 Task: Search for the email with the subject Late payment reminder logged in from softage.1@softage.net with the filter, email from softage.10@softage.net and a new filter,  Mark as read
Action: Mouse moved to (738, 77)
Screenshot: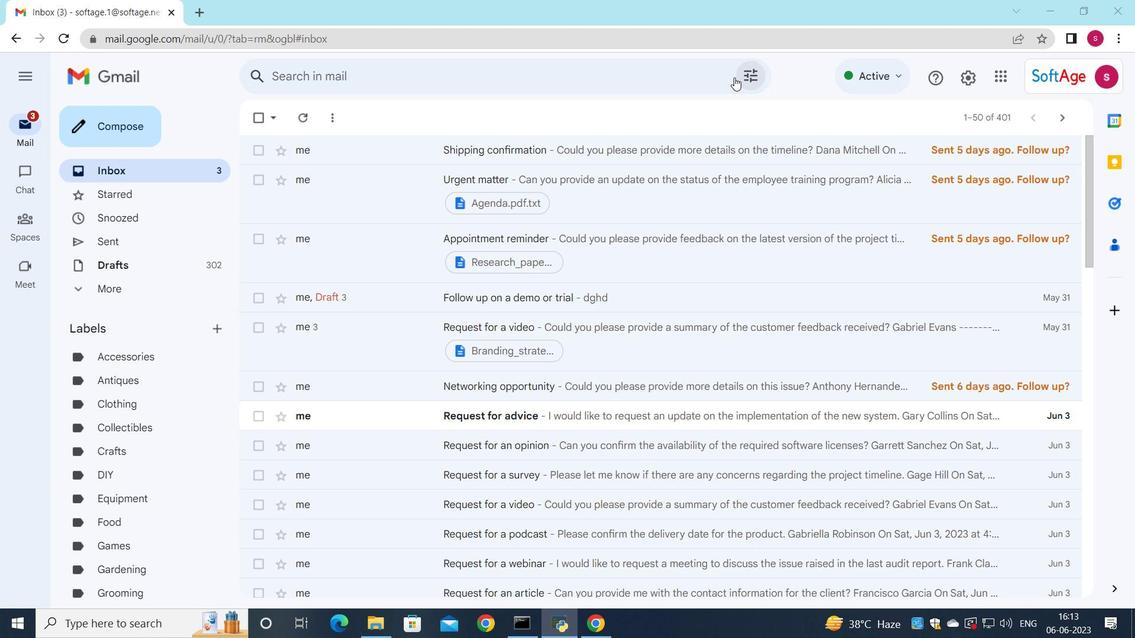 
Action: Mouse pressed left at (738, 77)
Screenshot: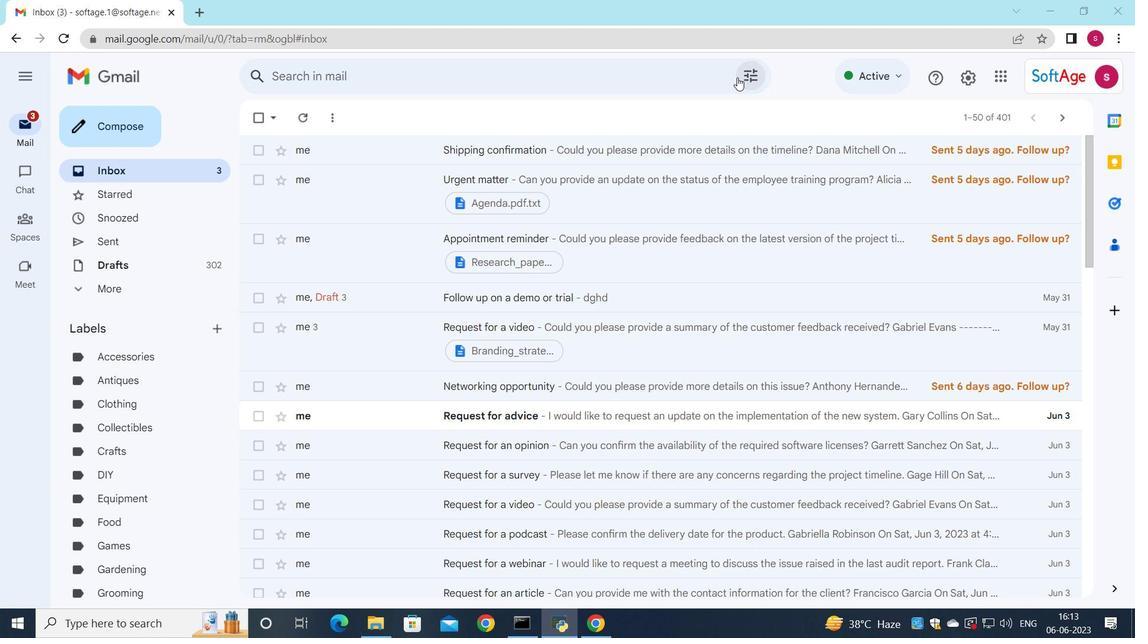 
Action: Mouse moved to (490, 127)
Screenshot: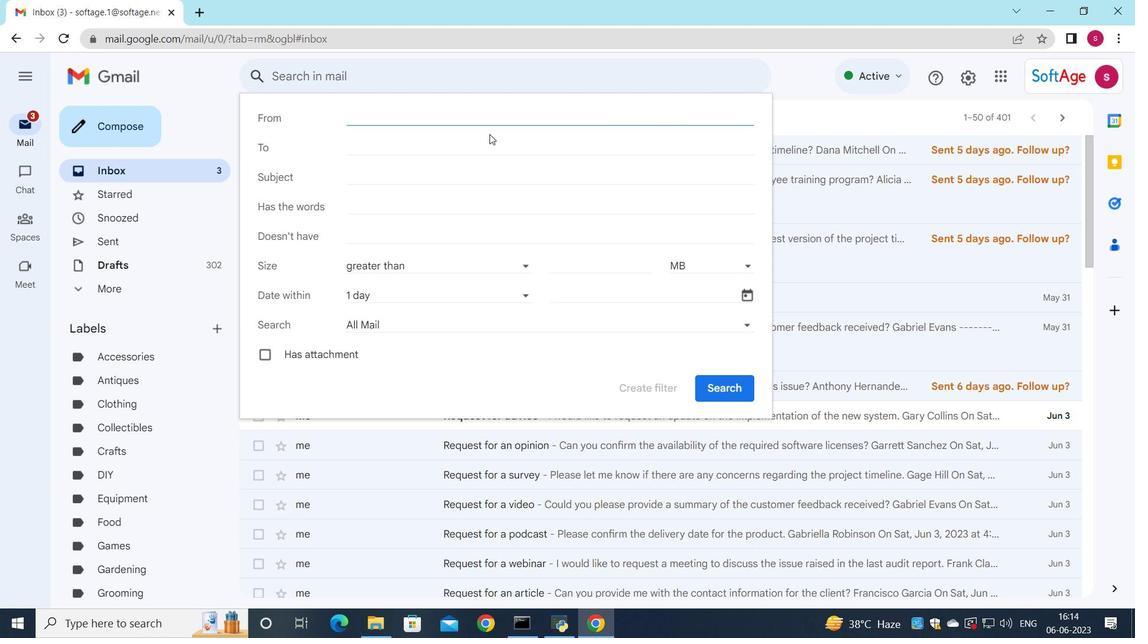 
Action: Key pressed s
Screenshot: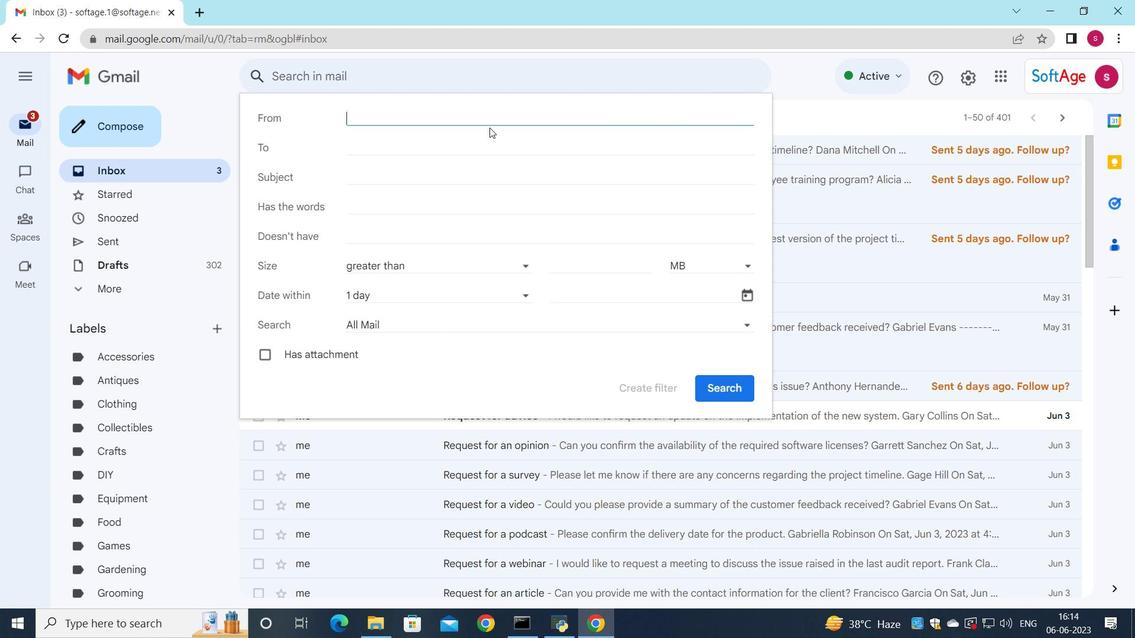 
Action: Mouse moved to (497, 147)
Screenshot: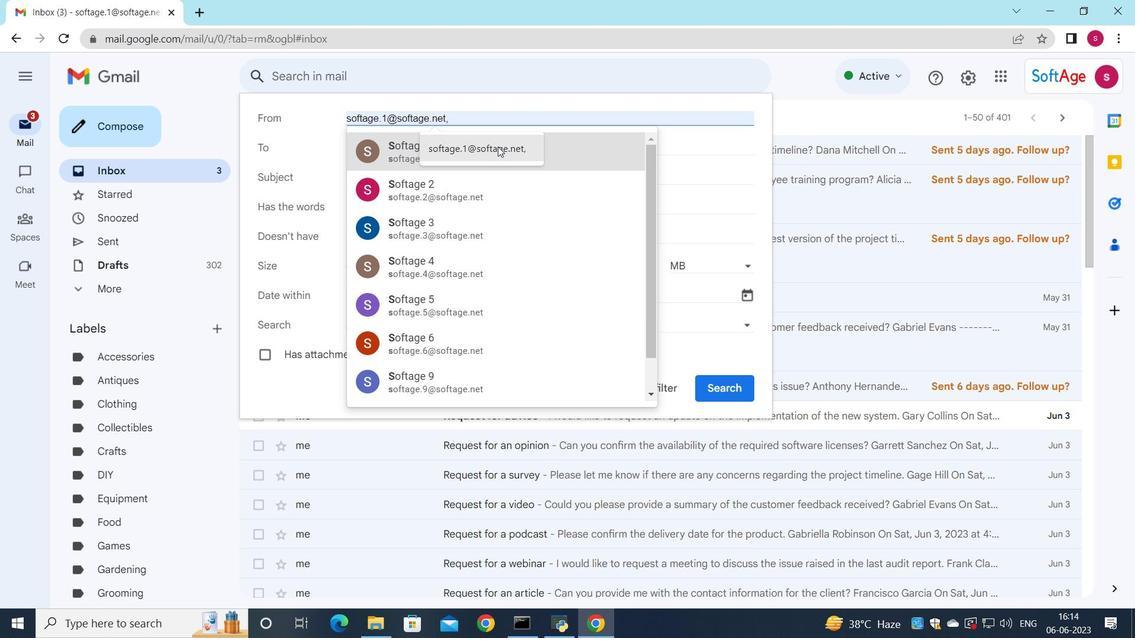 
Action: Mouse pressed left at (497, 147)
Screenshot: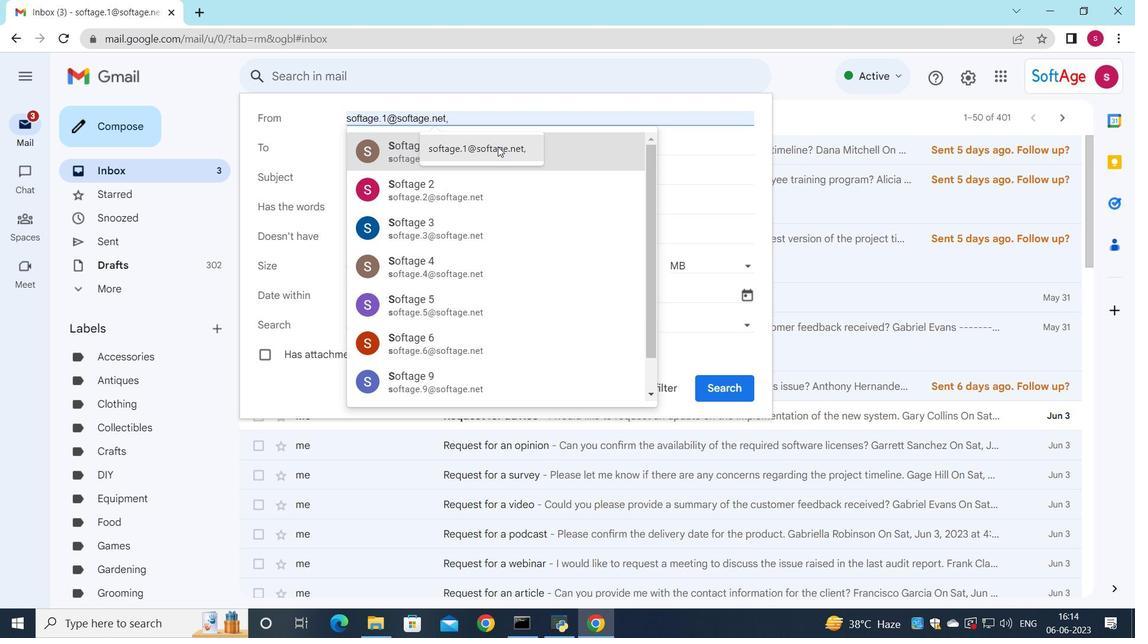 
Action: Mouse moved to (424, 150)
Screenshot: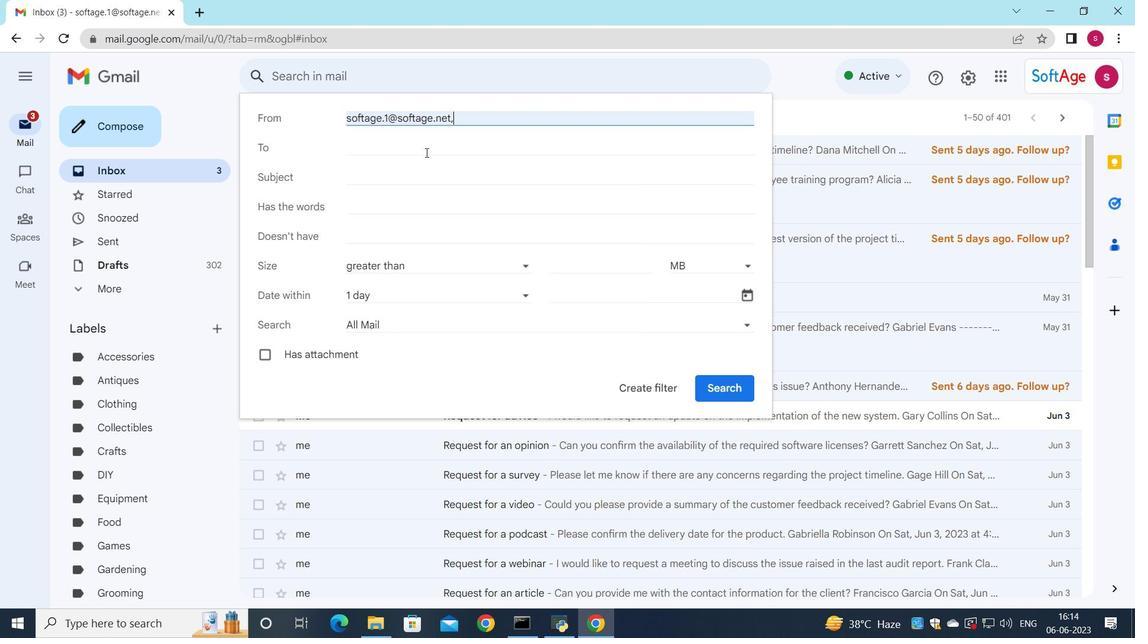 
Action: Mouse pressed left at (424, 150)
Screenshot: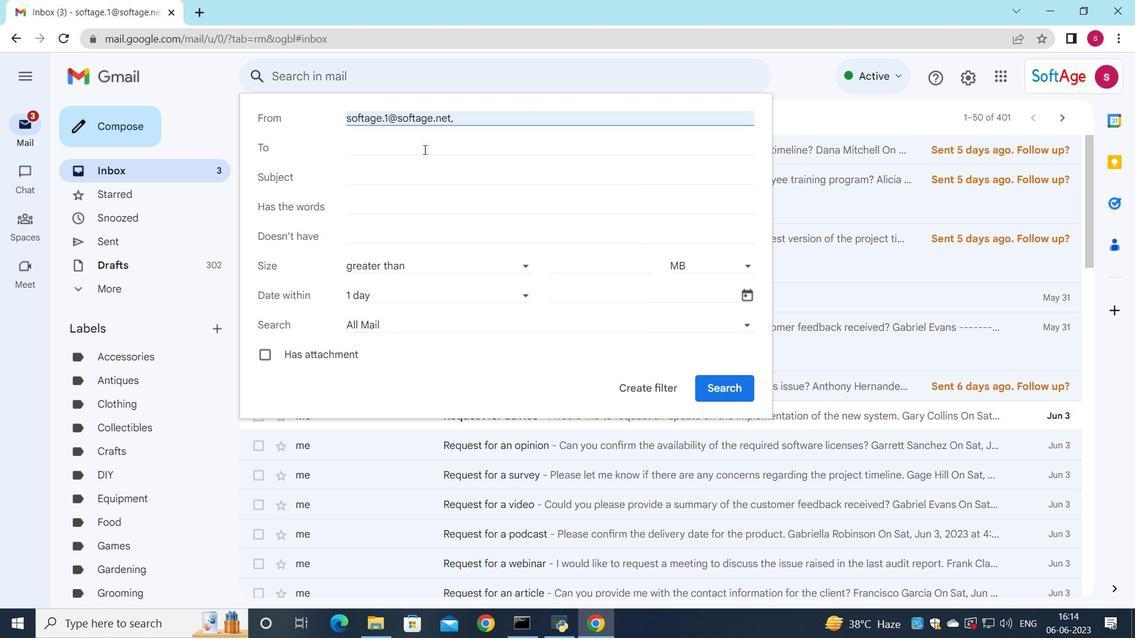 
Action: Key pressed s
Screenshot: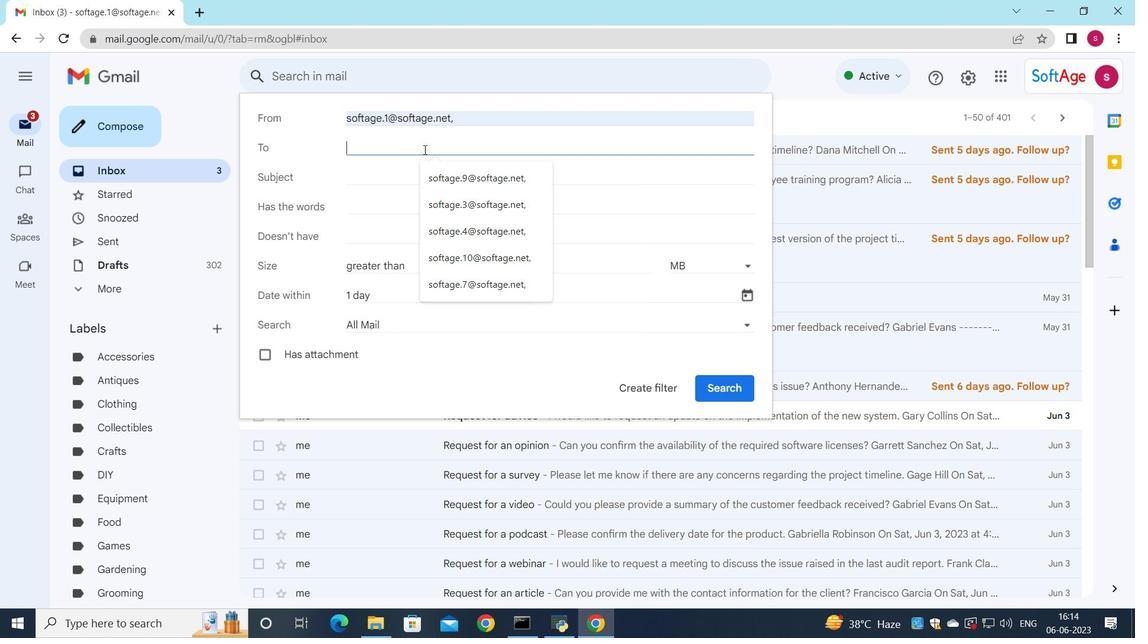 
Action: Mouse moved to (450, 201)
Screenshot: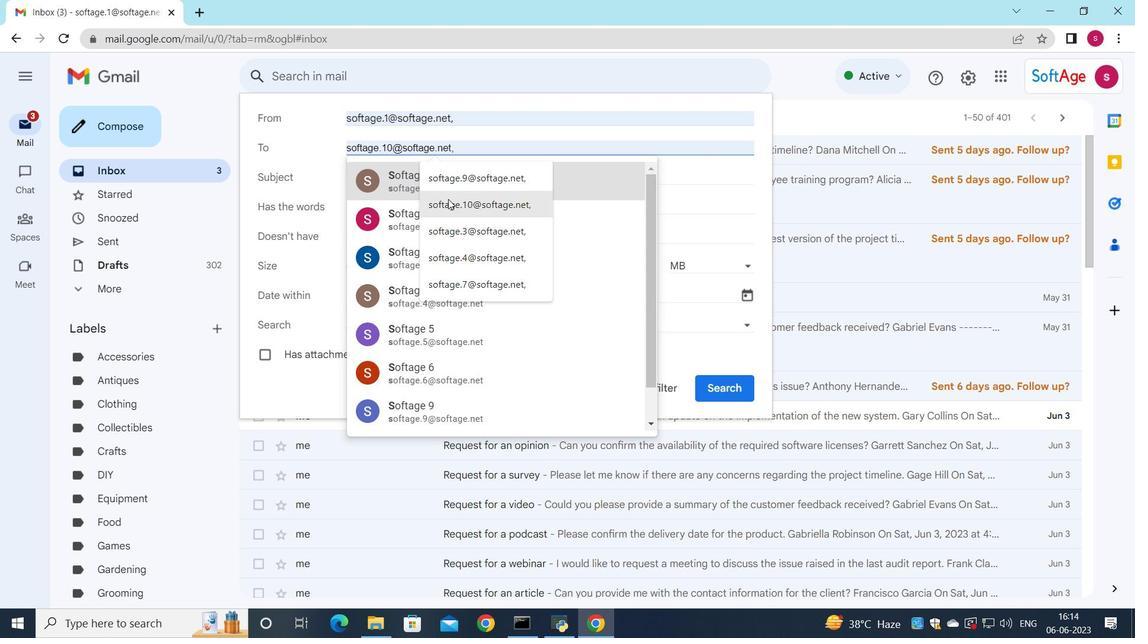 
Action: Mouse pressed left at (450, 201)
Screenshot: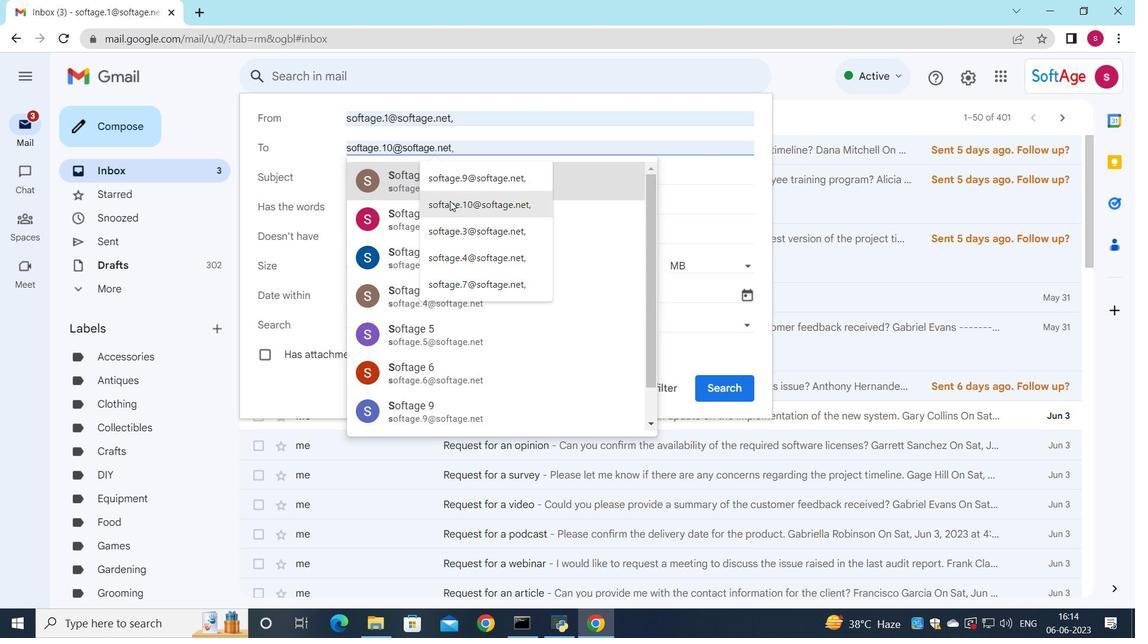 
Action: Mouse moved to (407, 176)
Screenshot: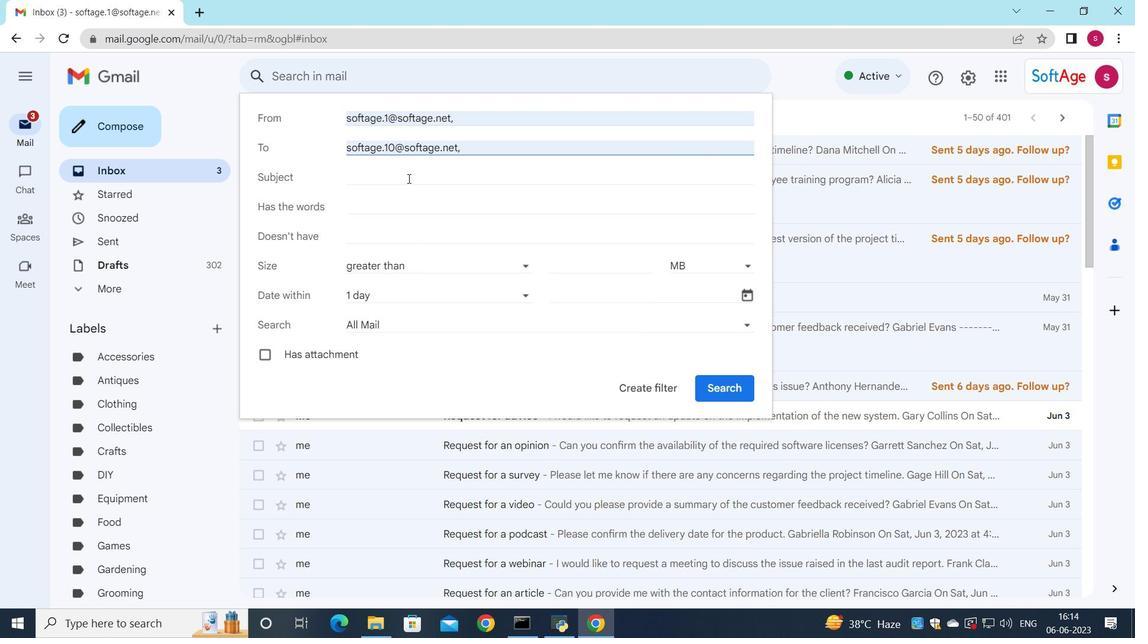 
Action: Mouse pressed left at (407, 176)
Screenshot: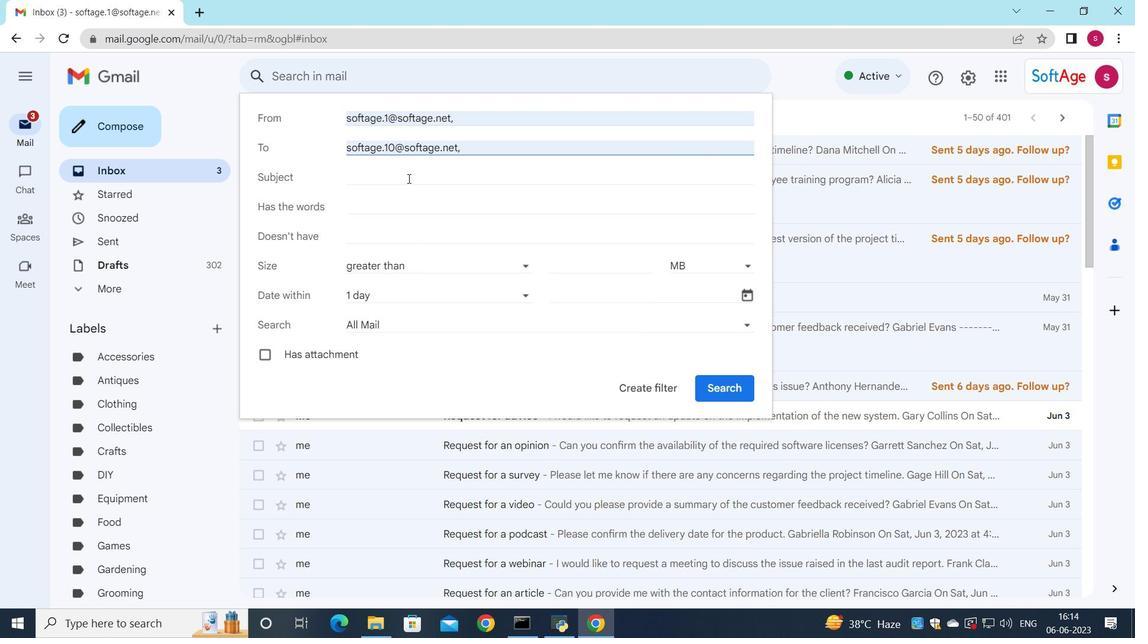 
Action: Key pressed <Key.shift>late<Key.space><Key.backspace><Key.backspace><Key.backspace><Key.backspace><Key.backspace><Key.backspace><Key.backspace><Key.backspace><Key.shift><Key.shift>Late<Key.space>payment
Screenshot: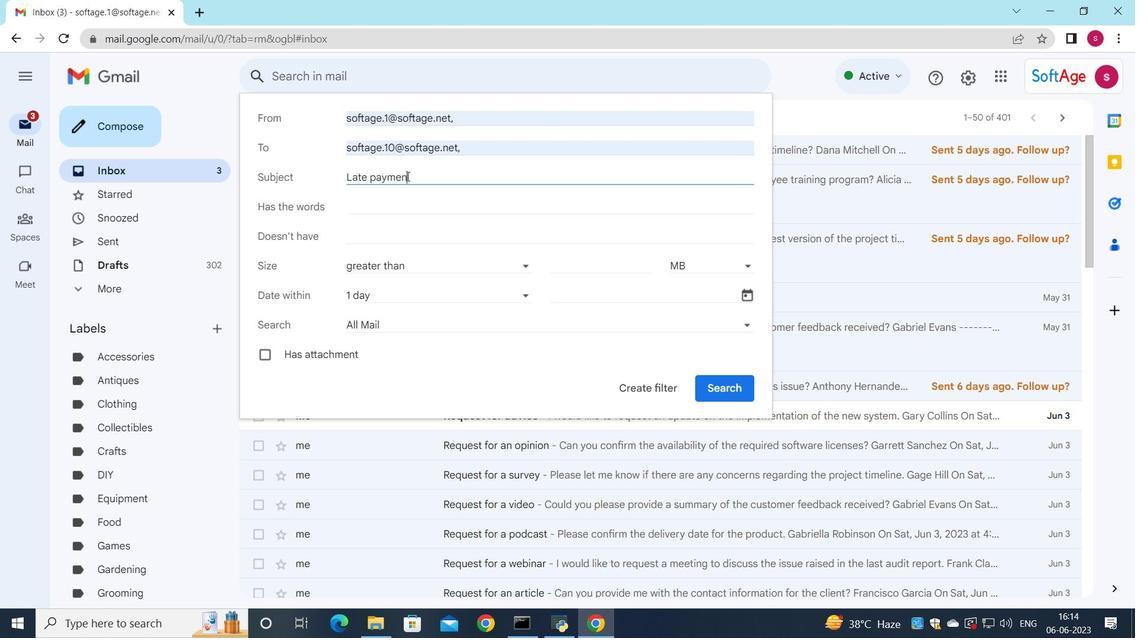 
Action: Mouse moved to (417, 182)
Screenshot: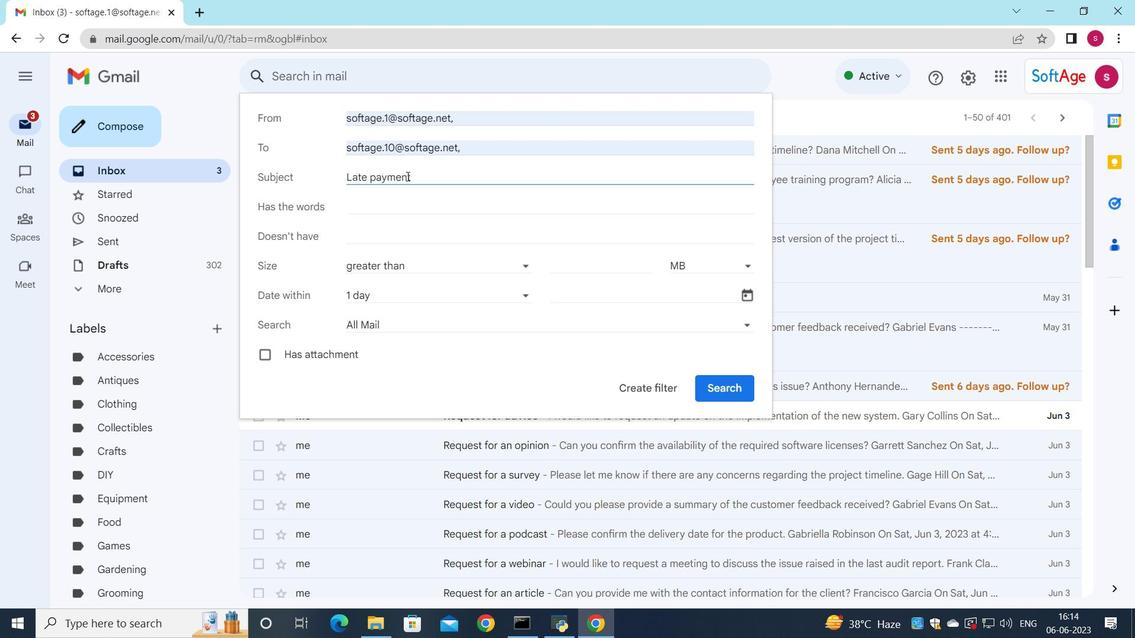 
Action: Key pressed r<Key.backspace><Key.space>remin
Screenshot: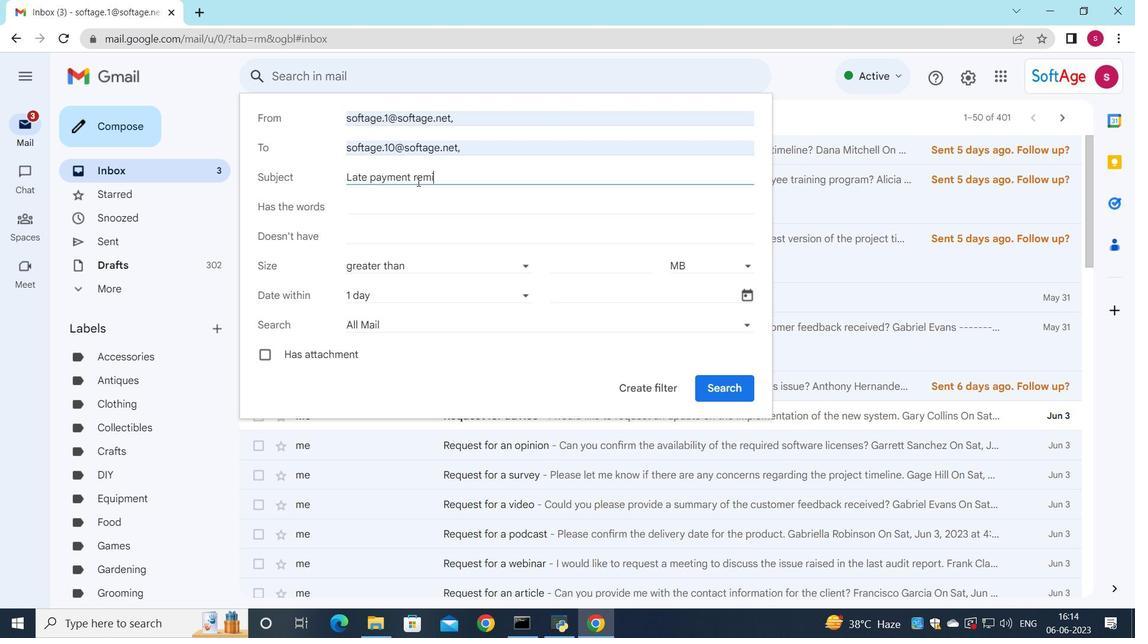 
Action: Mouse moved to (413, 183)
Screenshot: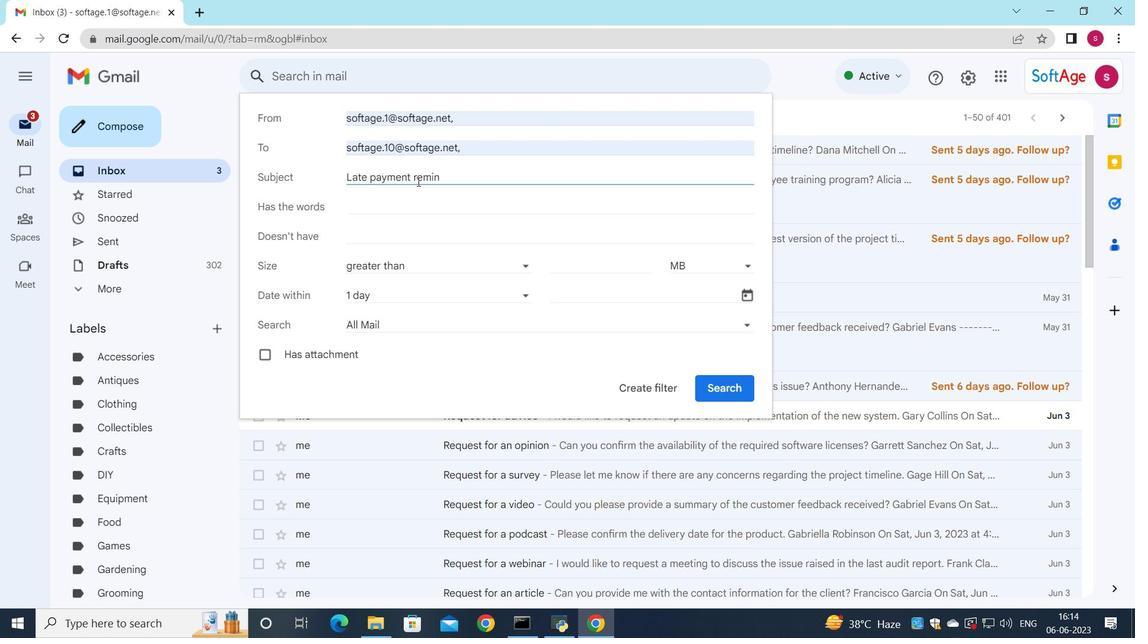 
Action: Key pressed der
Screenshot: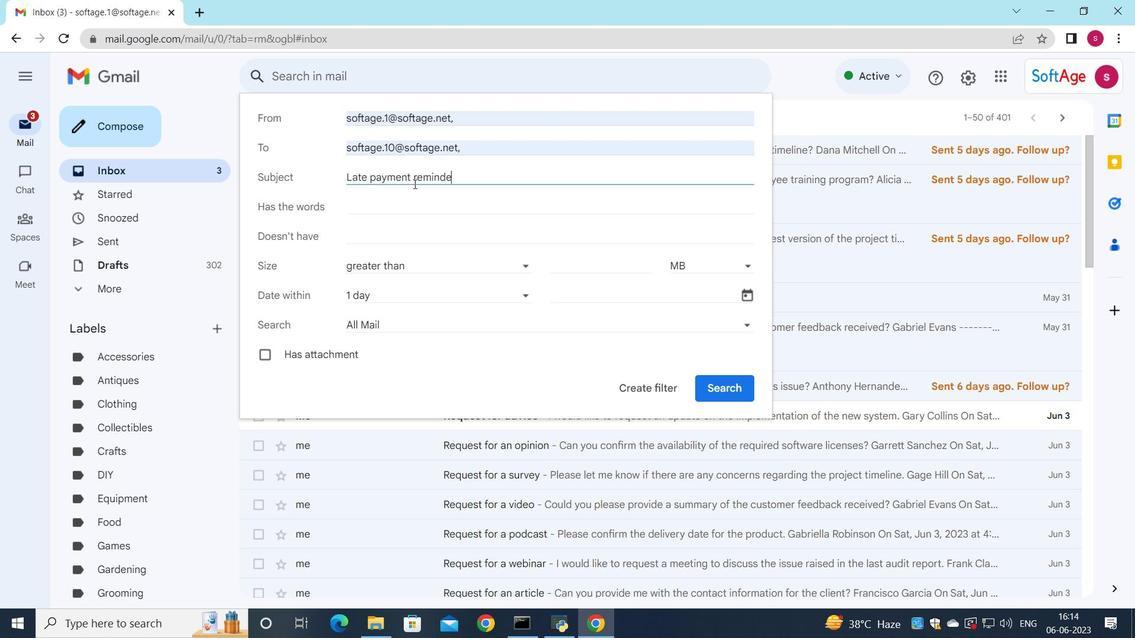 
Action: Mouse moved to (425, 287)
Screenshot: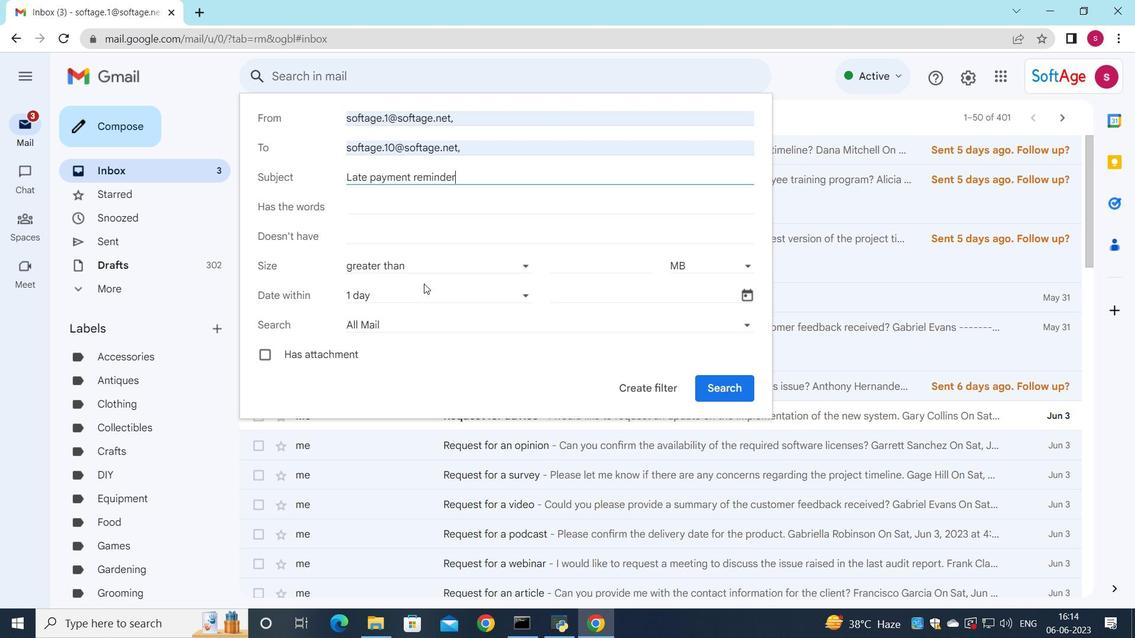 
Action: Mouse pressed left at (425, 287)
Screenshot: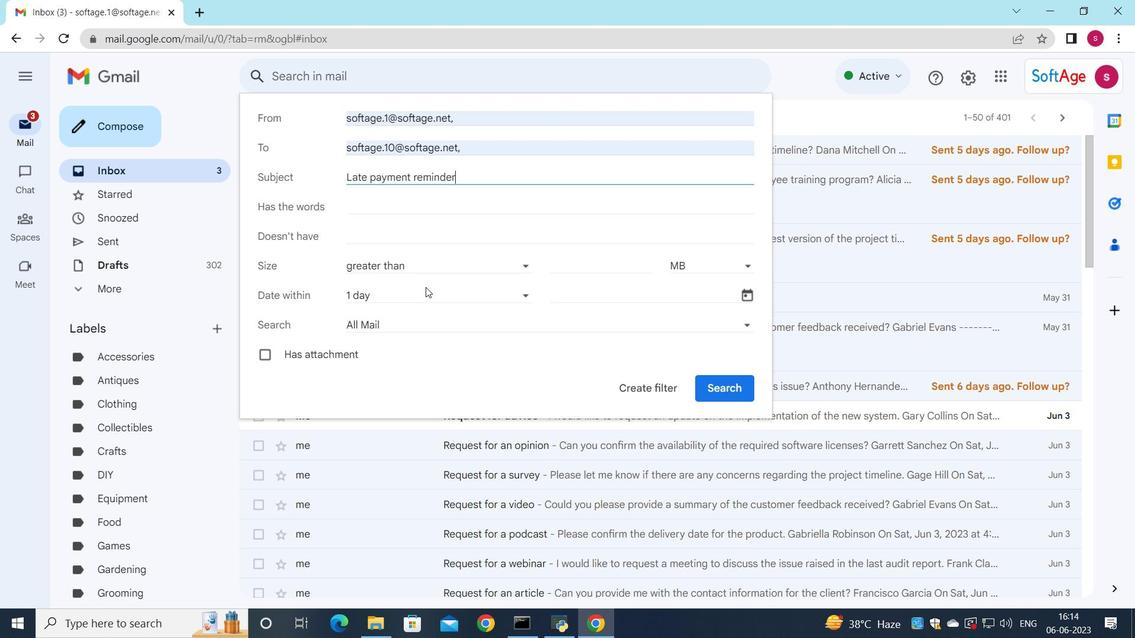 
Action: Mouse moved to (425, 292)
Screenshot: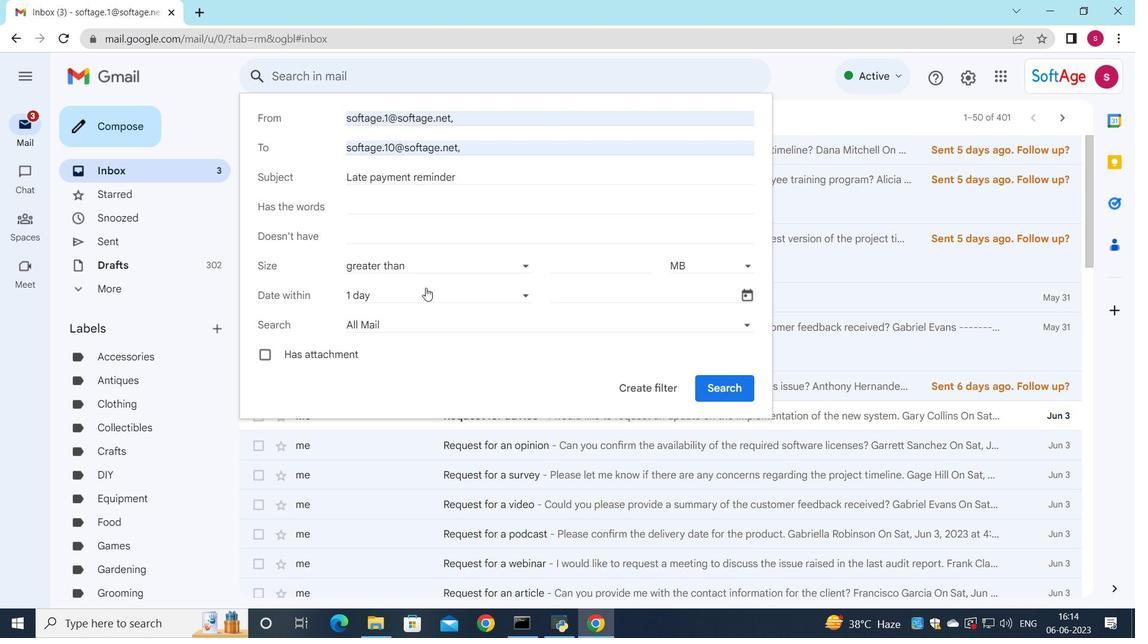 
Action: Mouse pressed left at (425, 292)
Screenshot: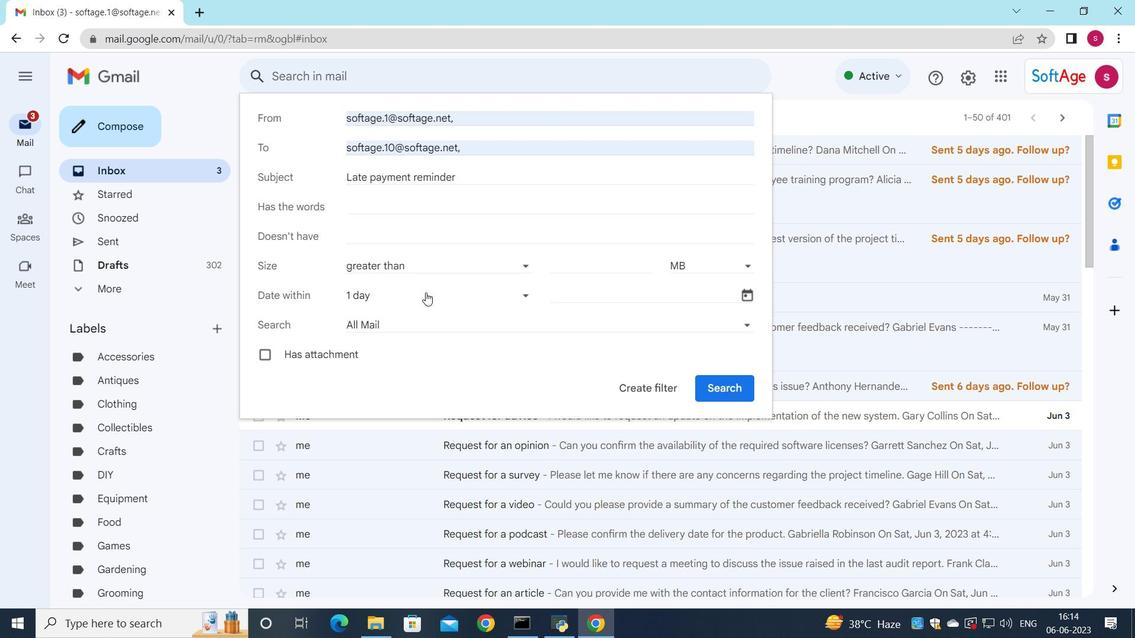 
Action: Mouse moved to (401, 465)
Screenshot: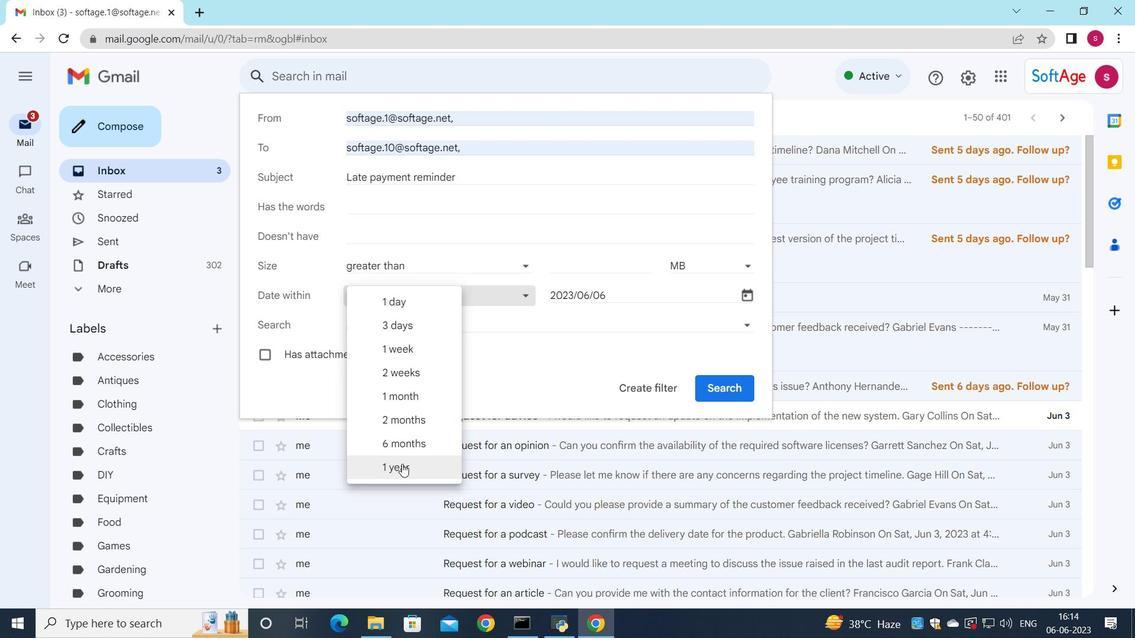 
Action: Mouse pressed left at (401, 465)
Screenshot: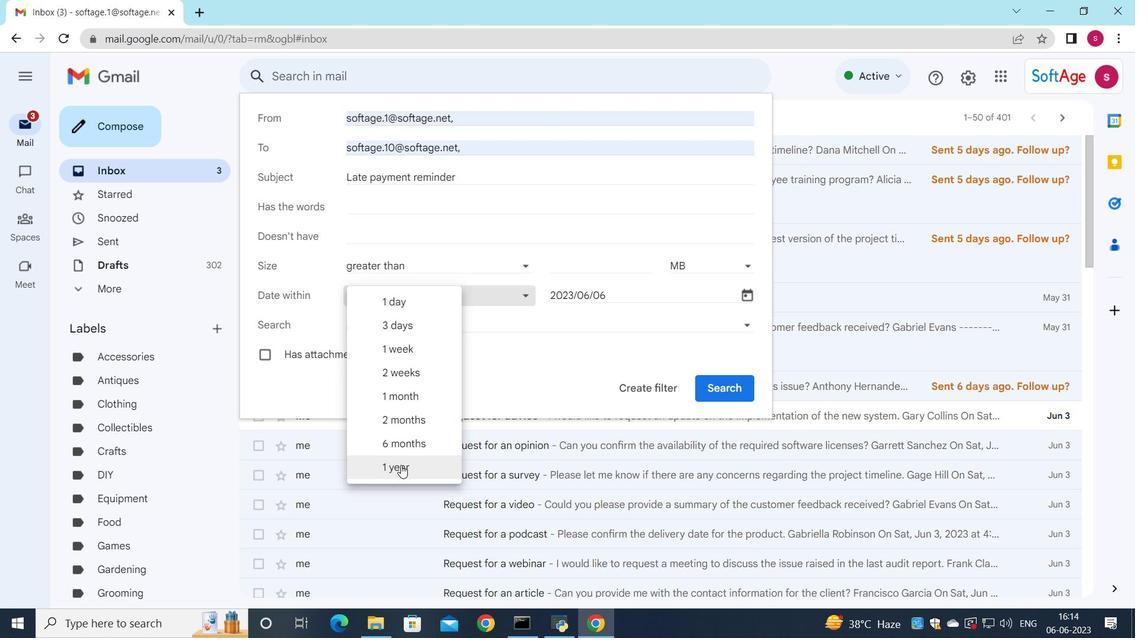 
Action: Mouse moved to (631, 396)
Screenshot: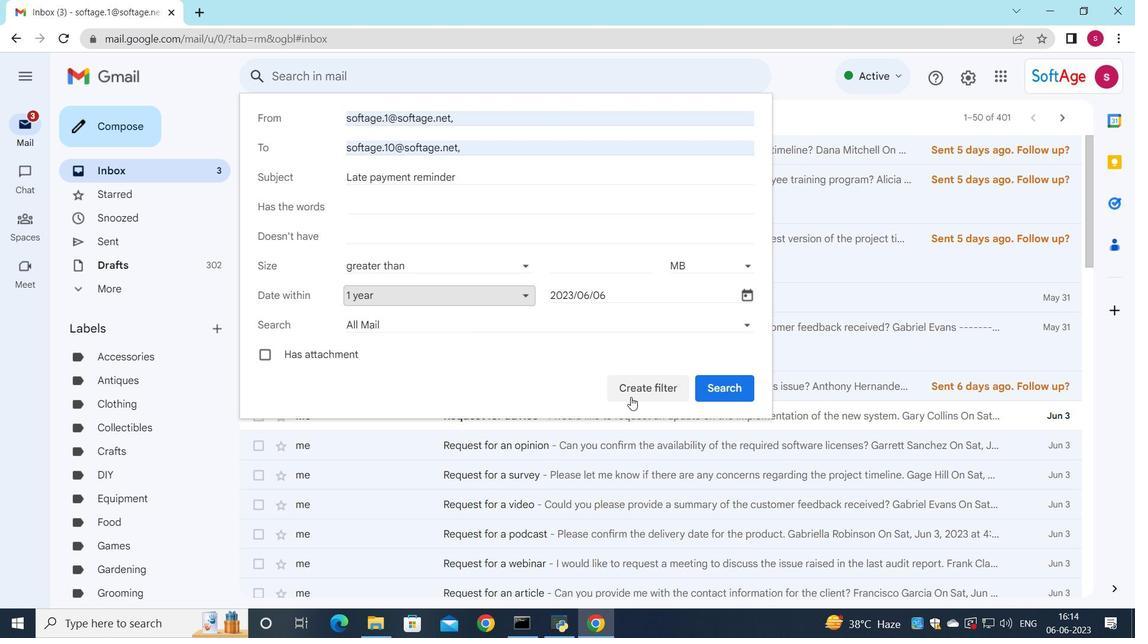 
Action: Mouse pressed left at (631, 396)
Screenshot: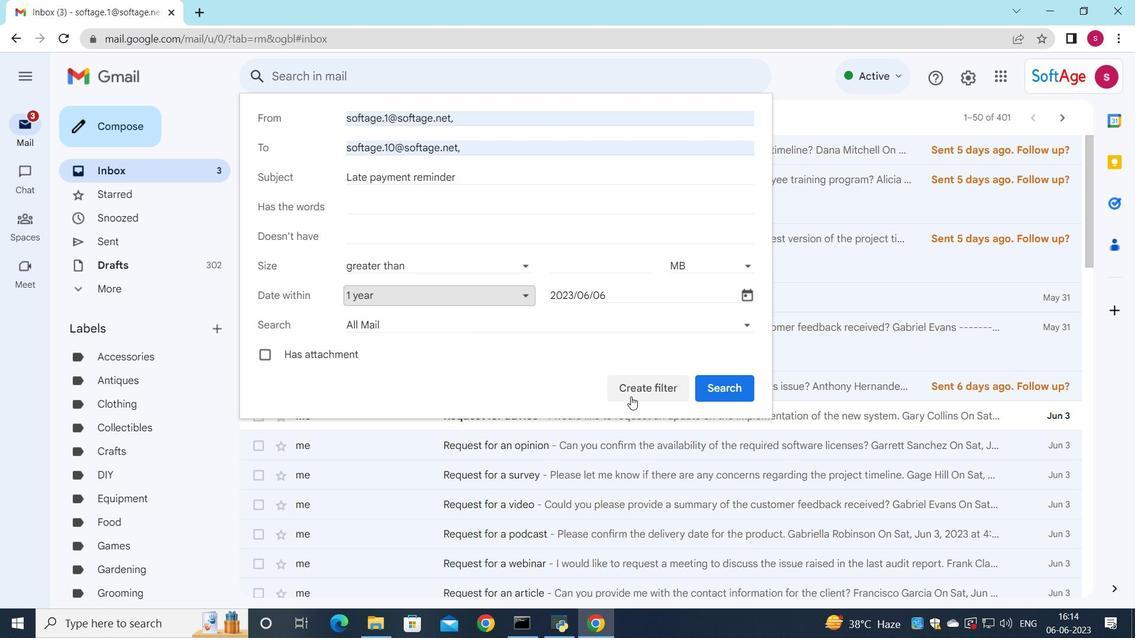 
Action: Mouse moved to (307, 176)
Screenshot: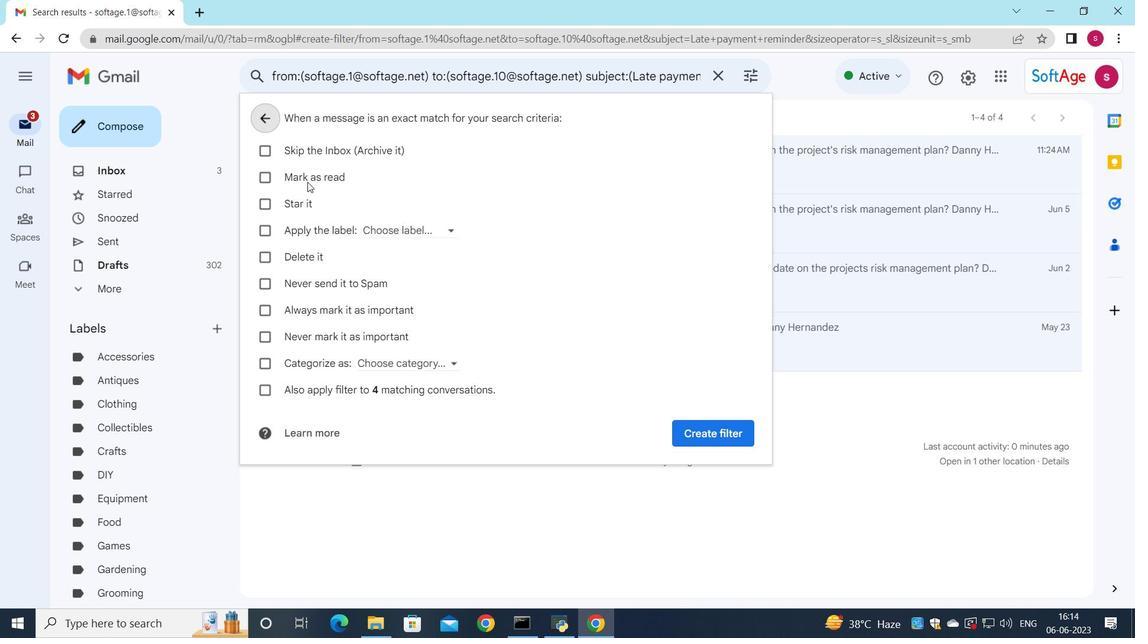 
Action: Mouse pressed left at (307, 176)
Screenshot: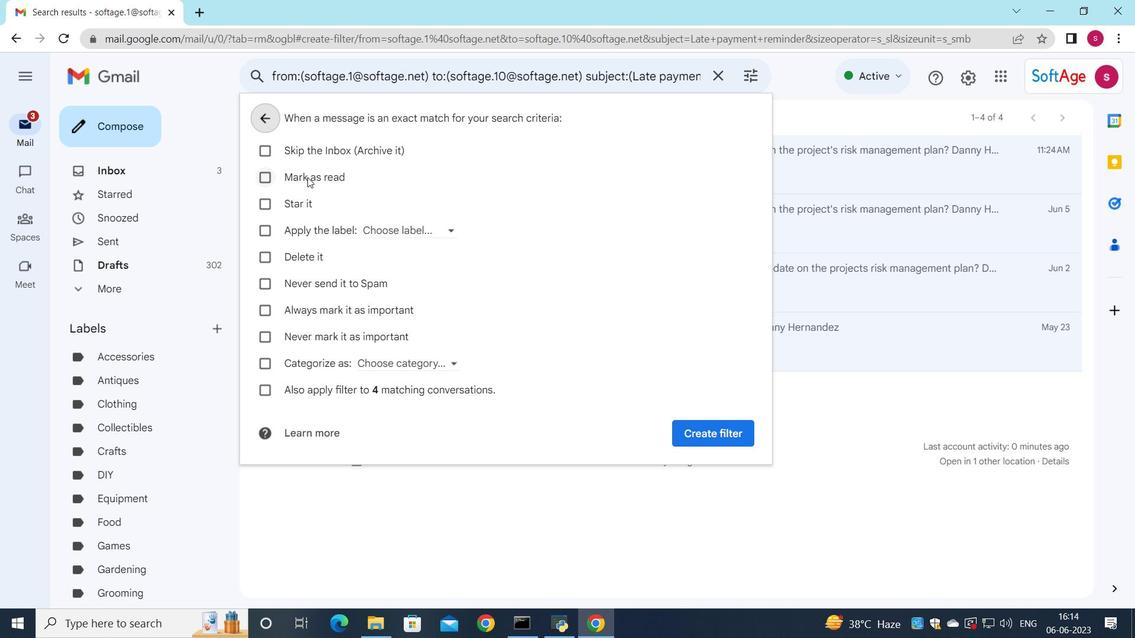 
Action: Mouse moved to (691, 438)
Screenshot: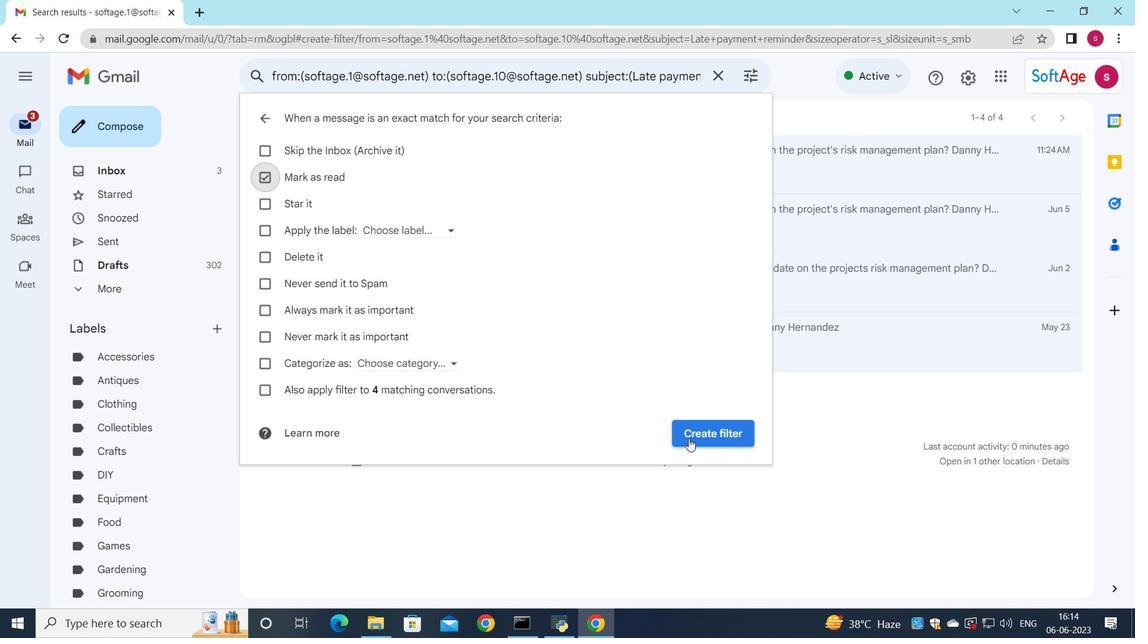 
Action: Mouse pressed left at (691, 438)
Screenshot: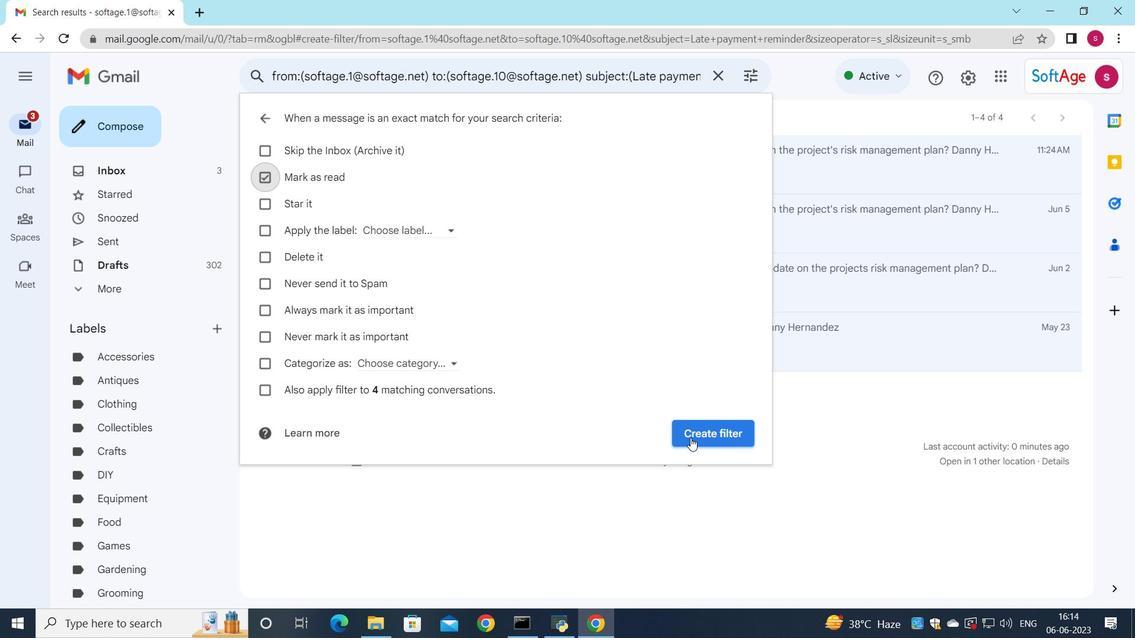 
Action: Mouse moved to (690, 437)
Screenshot: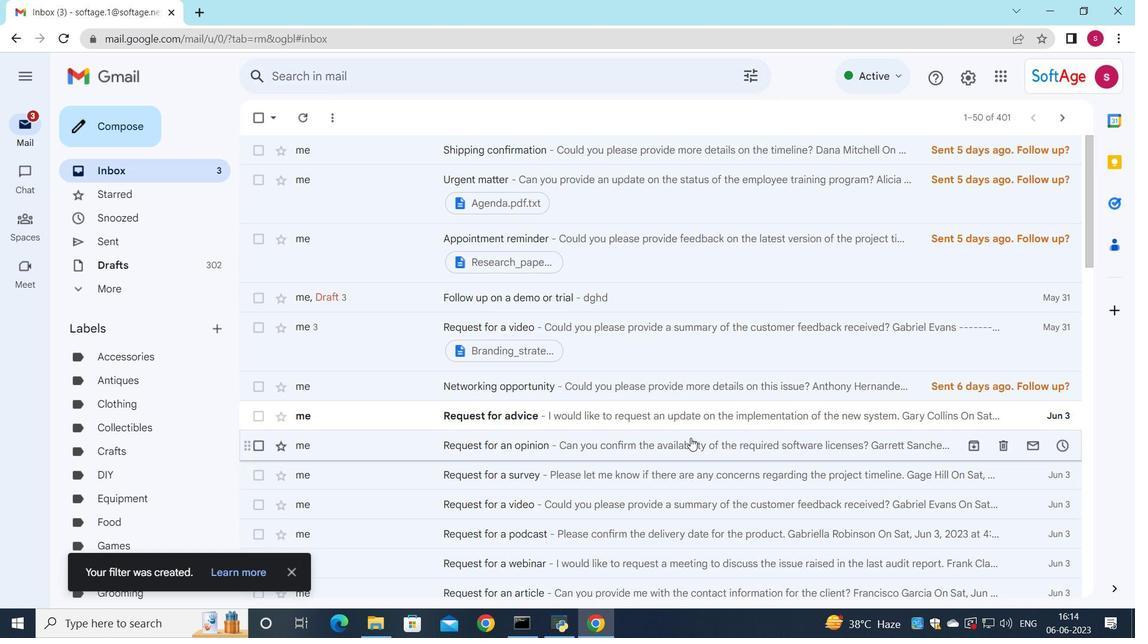 
